 Task: Enable the option "Save raw codec data" in the dummy decoder.
Action: Mouse moved to (95, 14)
Screenshot: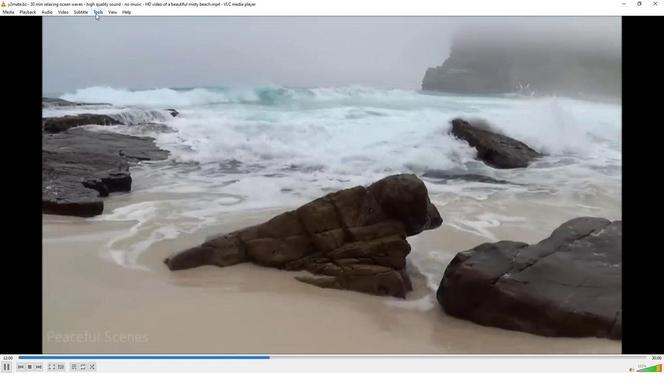 
Action: Mouse pressed left at (95, 14)
Screenshot: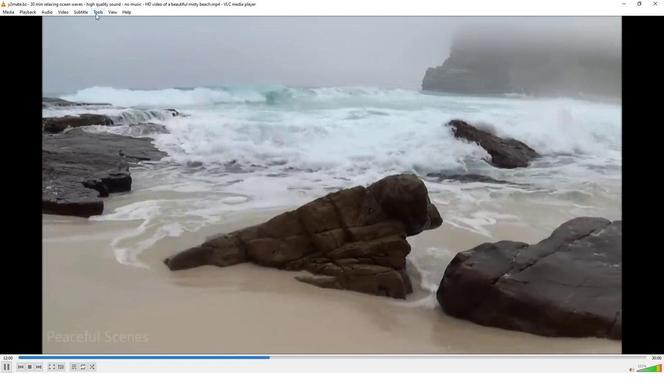 
Action: Mouse moved to (107, 97)
Screenshot: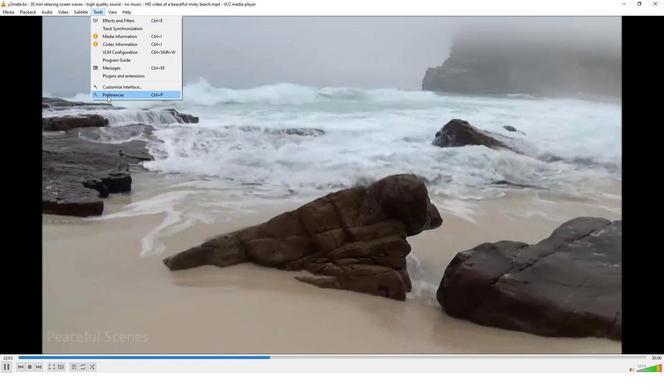 
Action: Mouse pressed left at (107, 97)
Screenshot: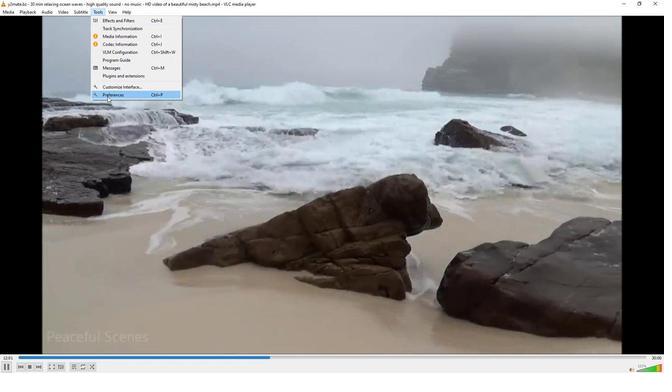 
Action: Mouse moved to (180, 288)
Screenshot: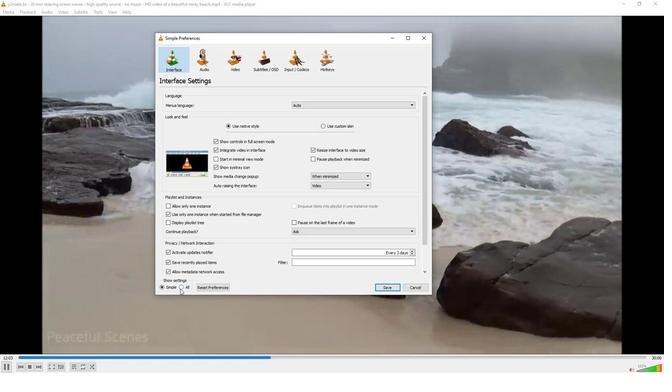 
Action: Mouse pressed left at (180, 288)
Screenshot: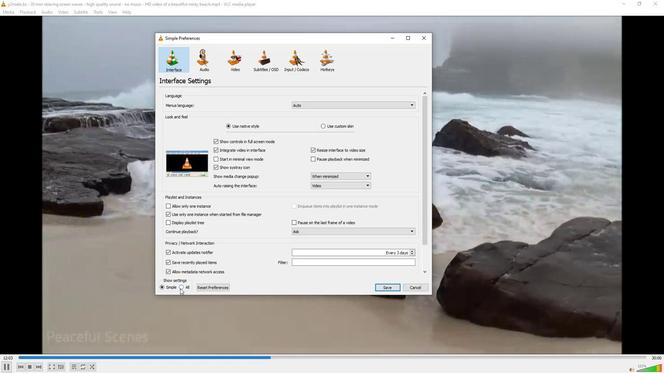 
Action: Mouse moved to (172, 189)
Screenshot: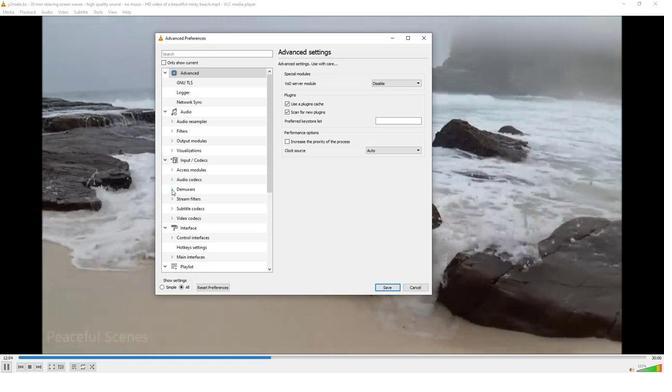
Action: Mouse pressed left at (172, 189)
Screenshot: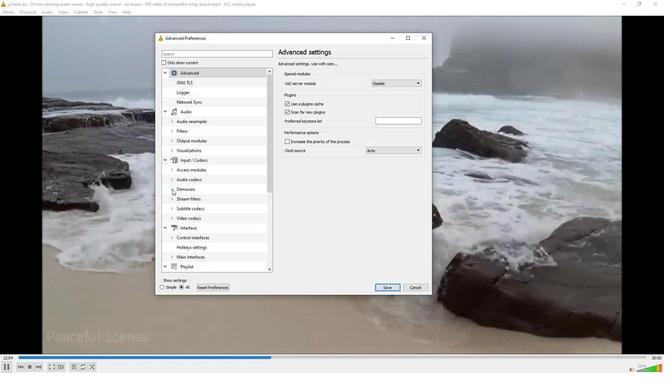 
Action: Mouse moved to (193, 199)
Screenshot: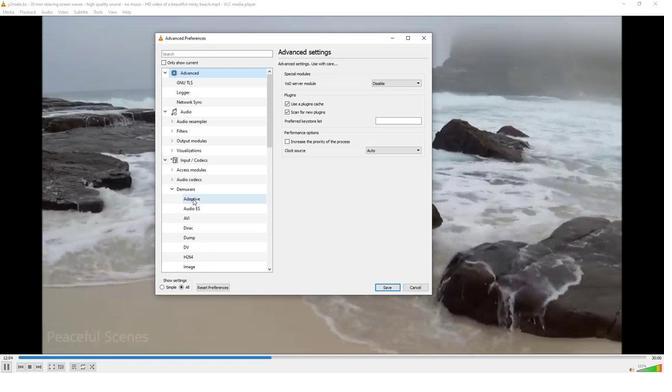 
Action: Mouse scrolled (193, 199) with delta (0, 0)
Screenshot: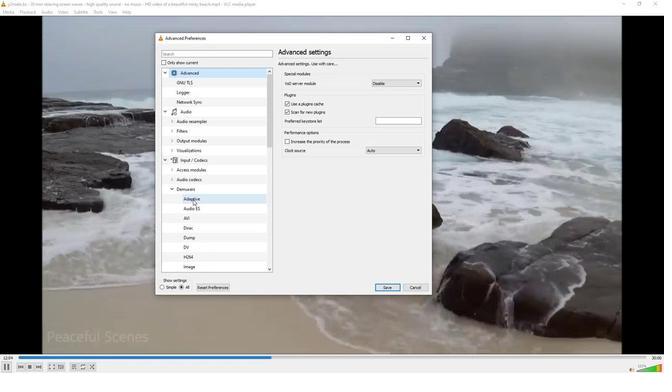
Action: Mouse scrolled (193, 199) with delta (0, 0)
Screenshot: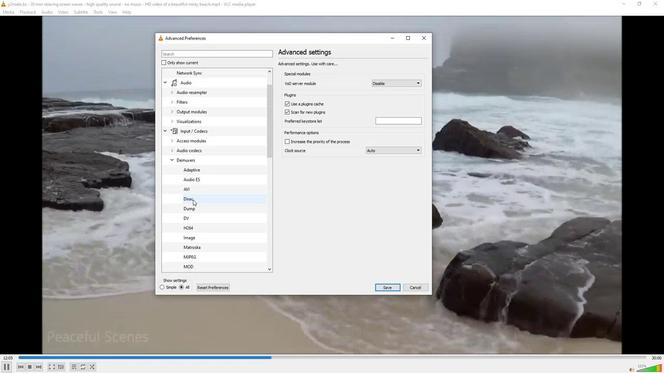 
Action: Mouse scrolled (193, 199) with delta (0, 0)
Screenshot: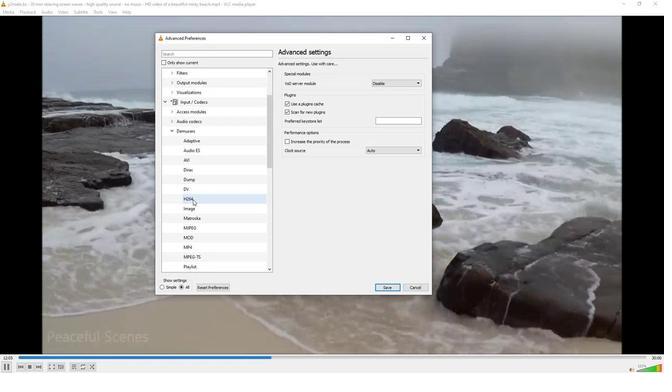 
Action: Mouse scrolled (193, 199) with delta (0, 0)
Screenshot: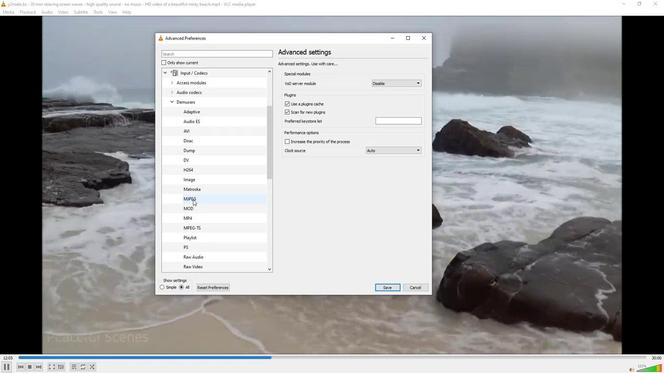 
Action: Mouse scrolled (193, 199) with delta (0, 0)
Screenshot: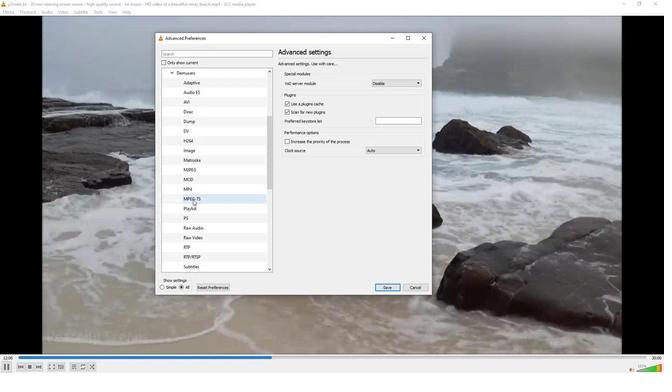 
Action: Mouse scrolled (193, 199) with delta (0, 0)
Screenshot: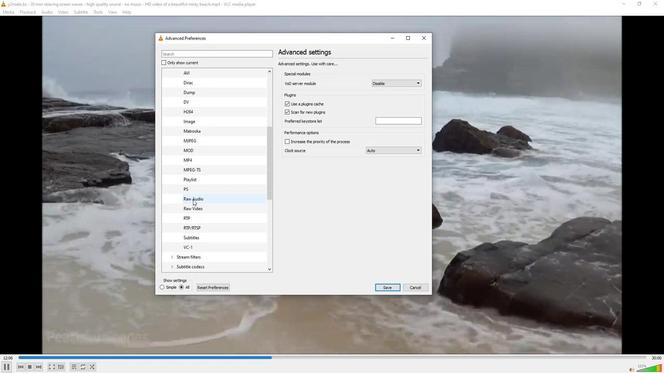 
Action: Mouse moved to (172, 238)
Screenshot: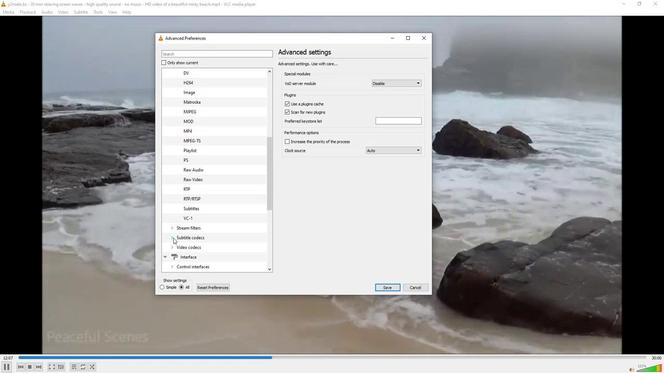 
Action: Mouse pressed left at (172, 238)
Screenshot: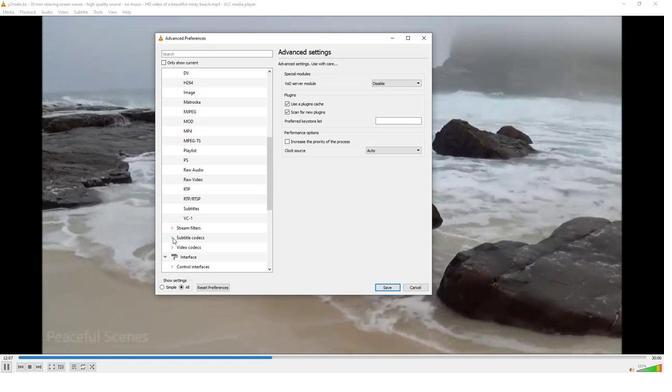 
Action: Mouse moved to (189, 265)
Screenshot: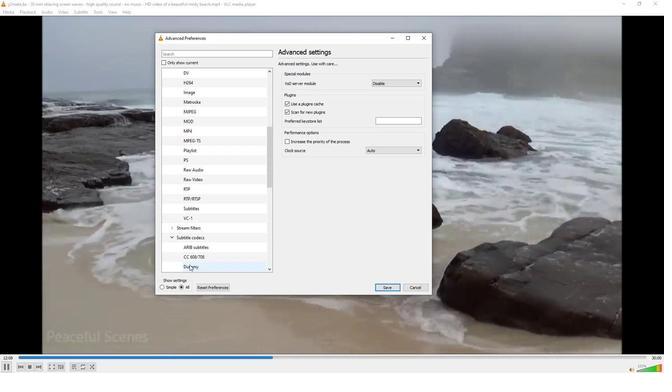 
Action: Mouse pressed left at (189, 265)
Screenshot: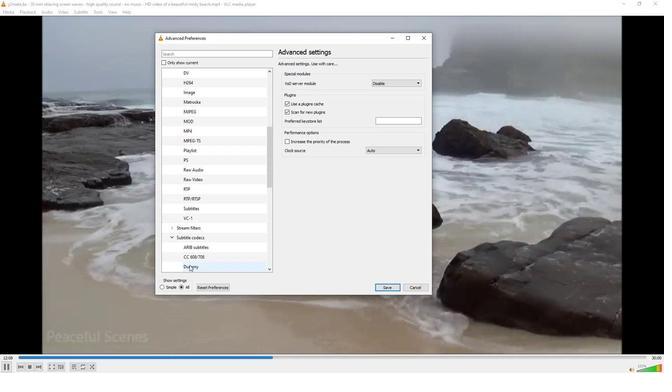 
Action: Mouse moved to (283, 75)
Screenshot: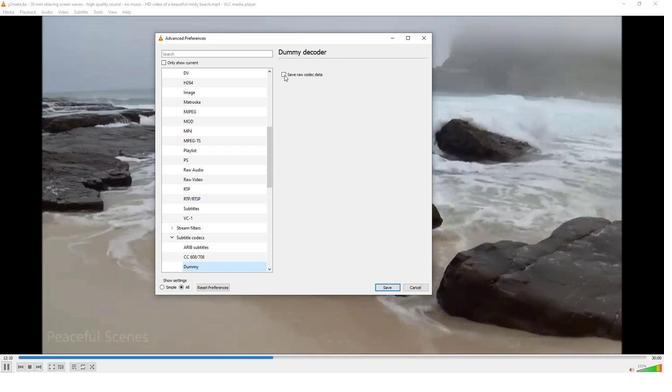 
Action: Mouse pressed left at (283, 75)
Screenshot: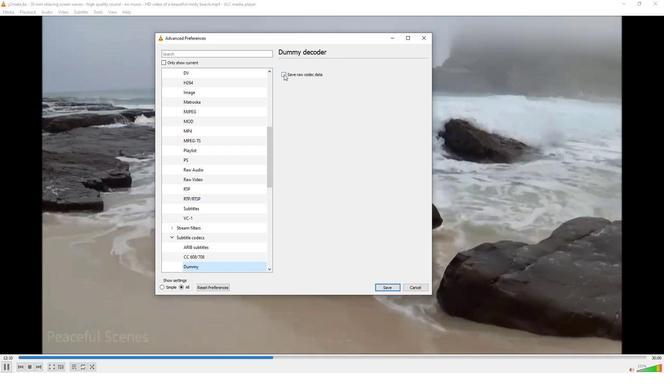 
Action: Mouse moved to (288, 87)
Screenshot: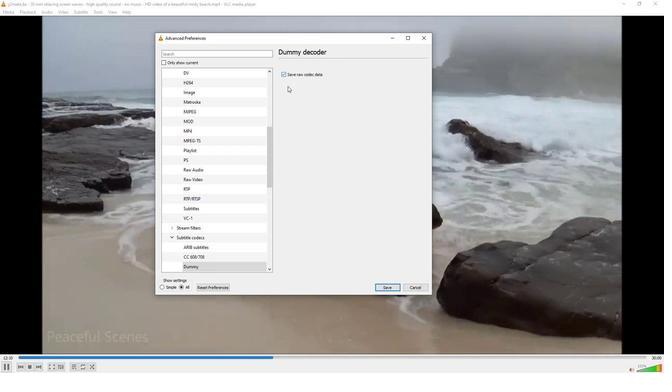 
